Task: Set the Shipping contact to 'equals' while creating a New Invoice.
Action: Mouse moved to (167, 21)
Screenshot: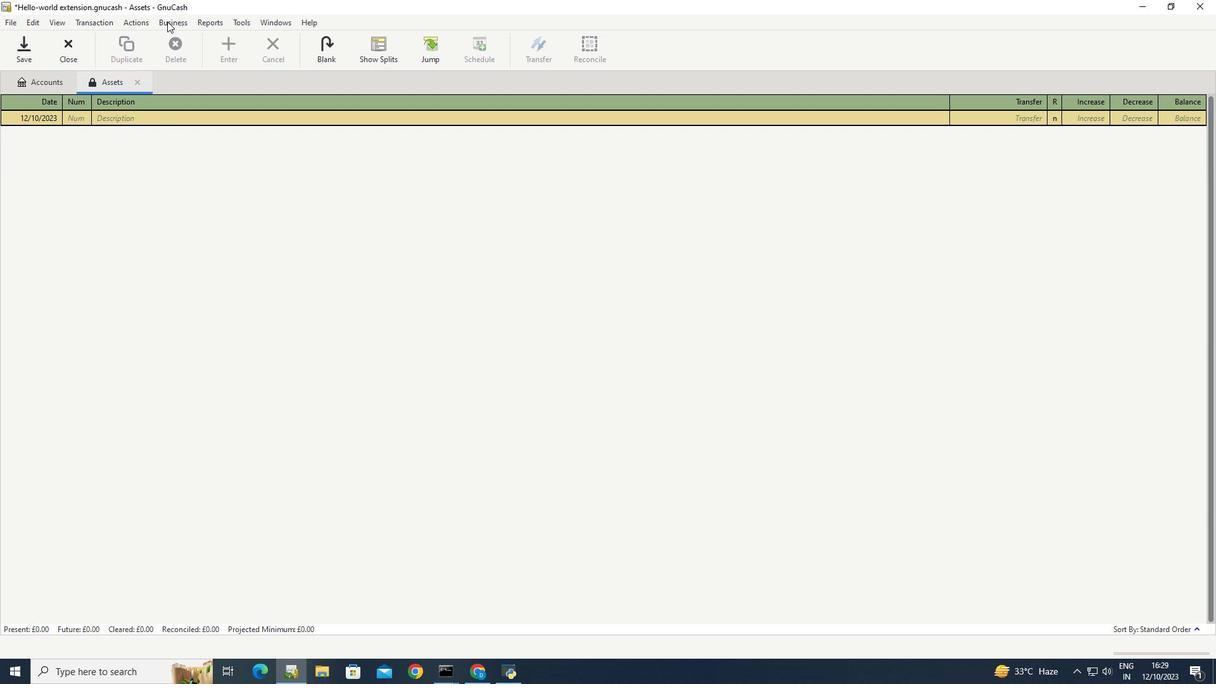 
Action: Mouse pressed left at (167, 21)
Screenshot: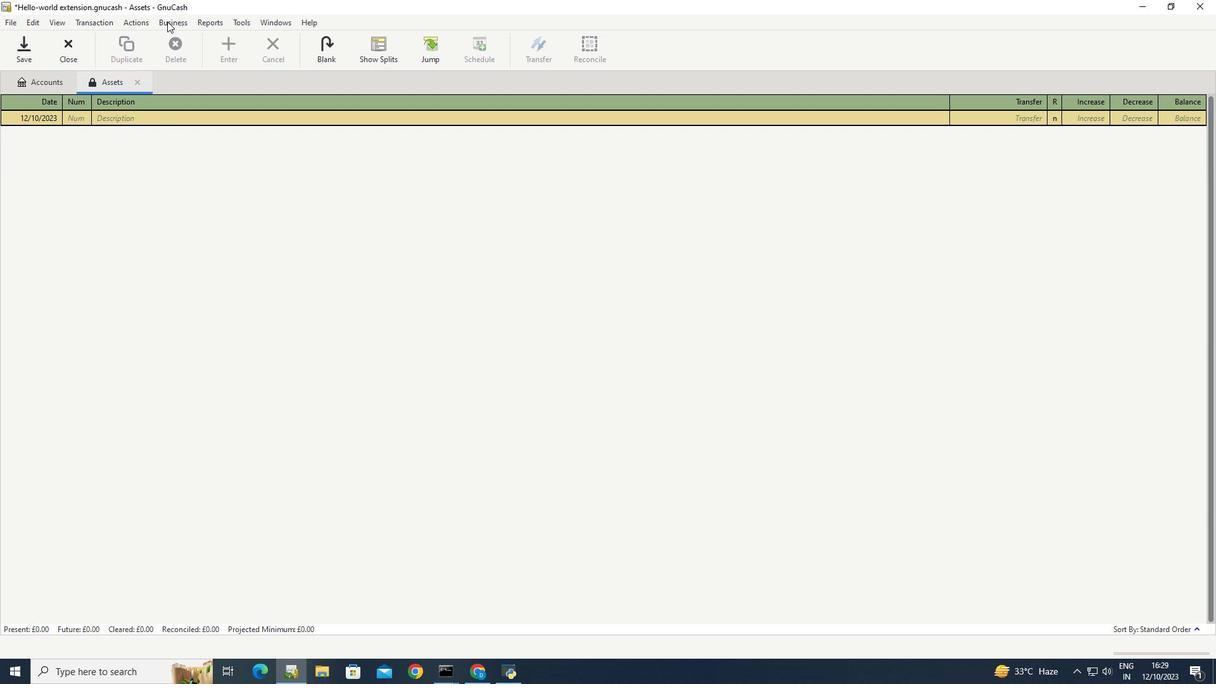 
Action: Mouse moved to (327, 86)
Screenshot: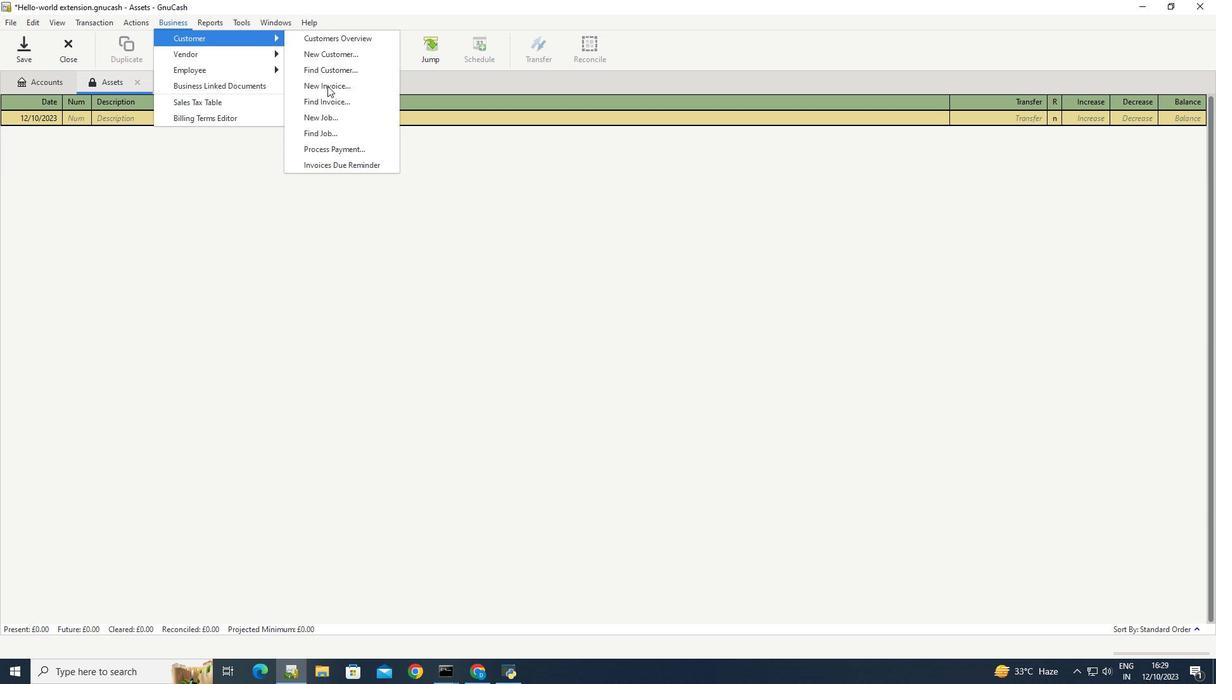 
Action: Mouse pressed left at (327, 86)
Screenshot: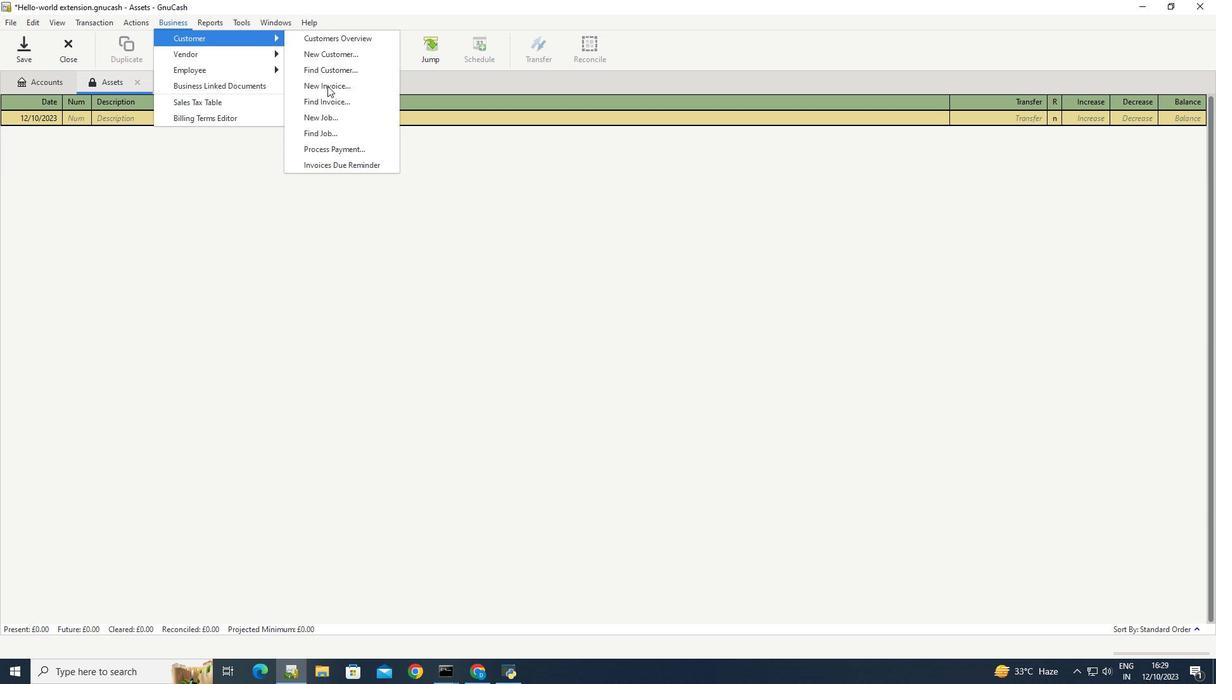 
Action: Mouse moved to (682, 334)
Screenshot: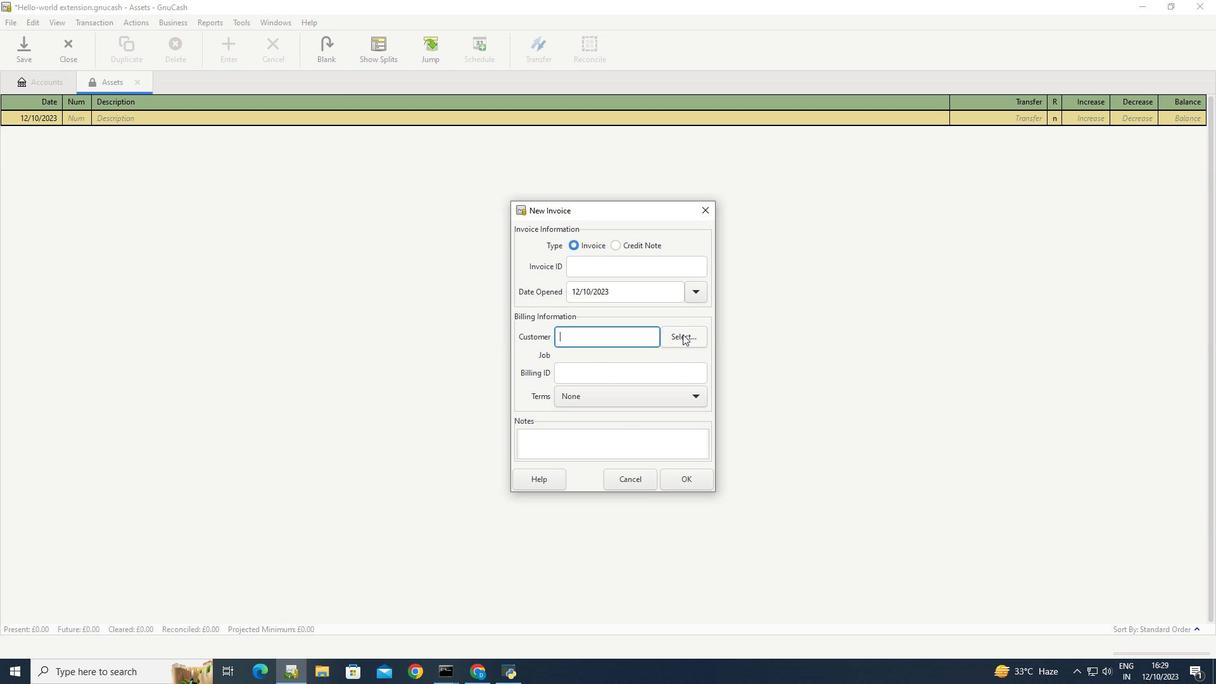 
Action: Mouse pressed left at (682, 334)
Screenshot: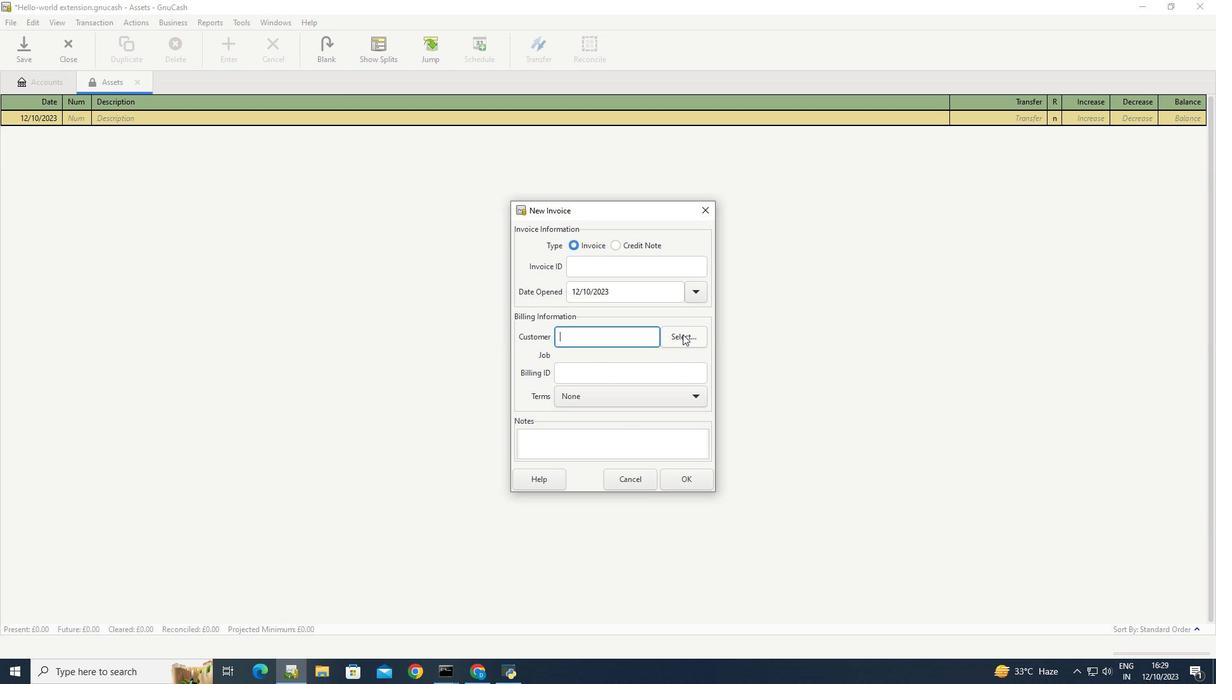 
Action: Mouse moved to (477, 300)
Screenshot: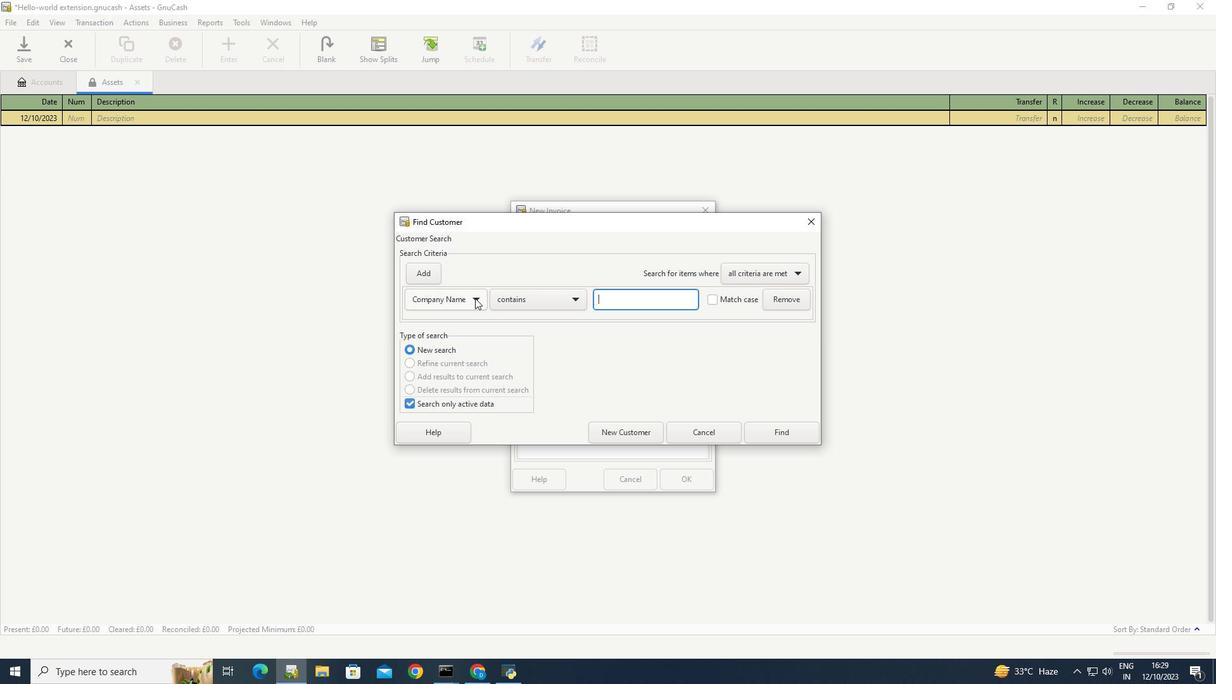 
Action: Mouse pressed left at (477, 300)
Screenshot: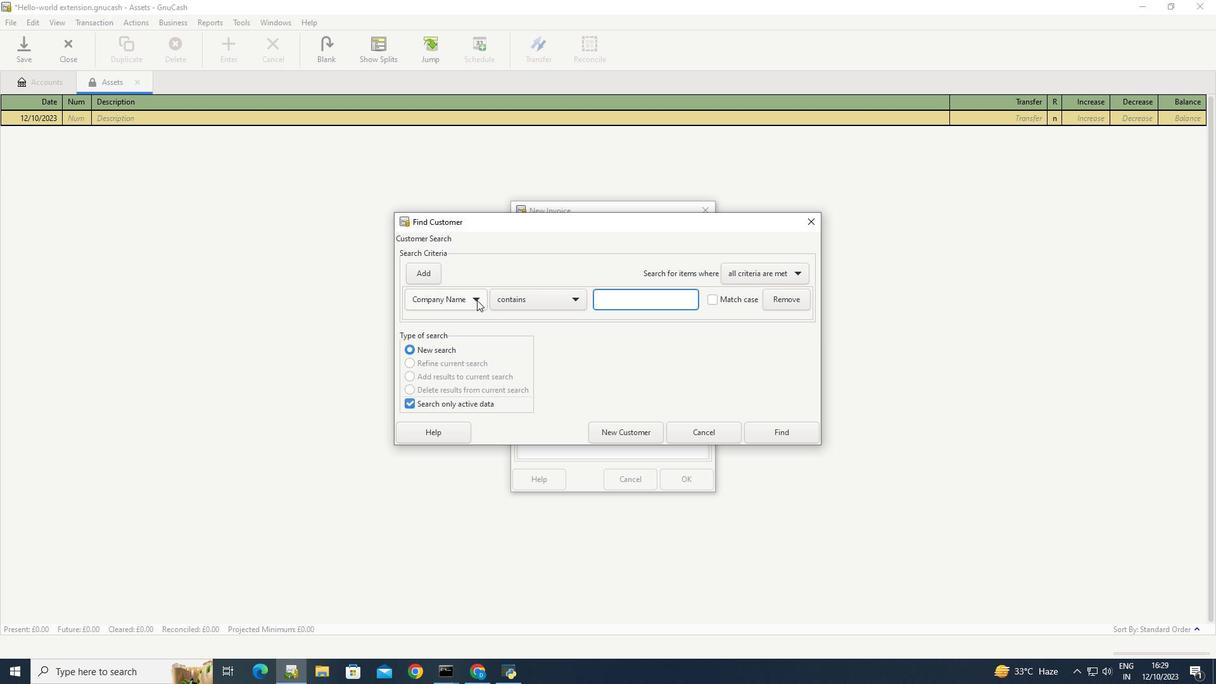
Action: Mouse moved to (456, 359)
Screenshot: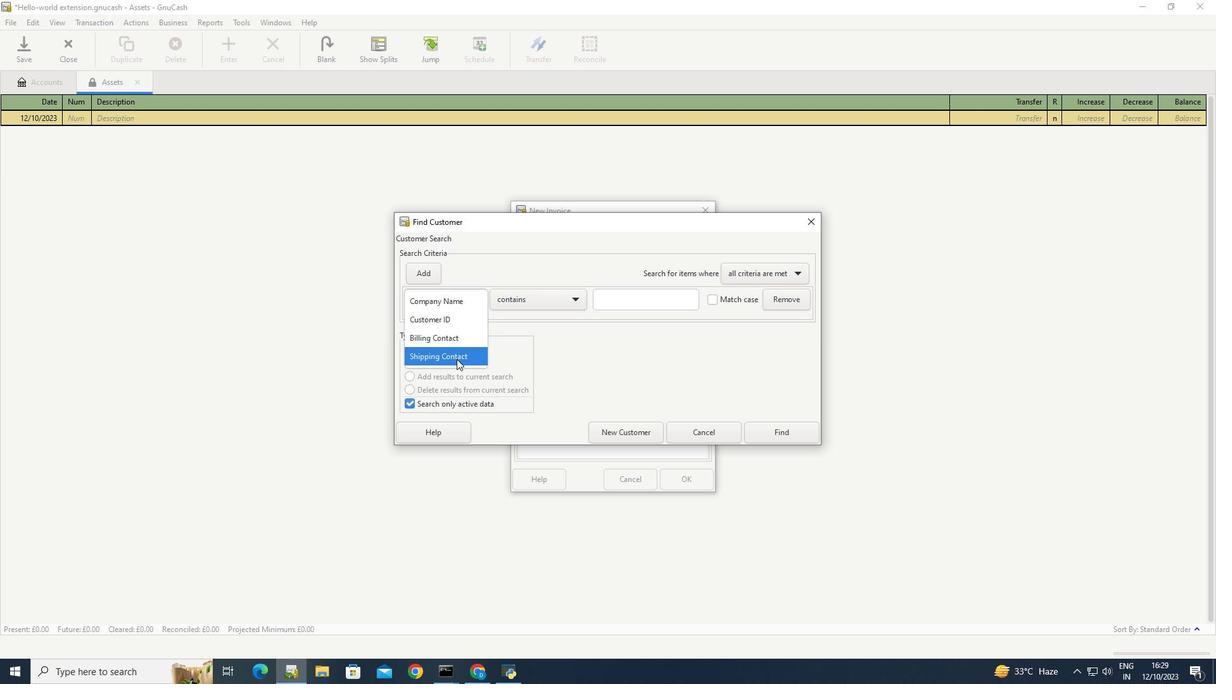 
Action: Mouse pressed left at (456, 359)
Screenshot: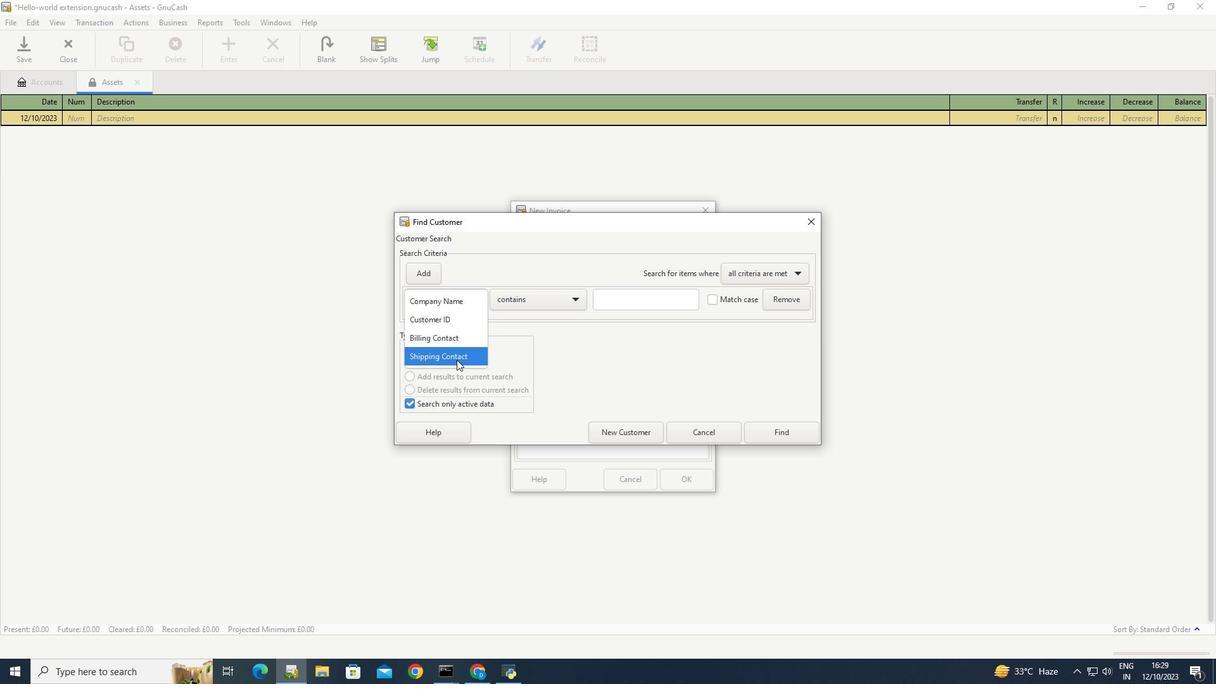 
Action: Mouse moved to (572, 306)
Screenshot: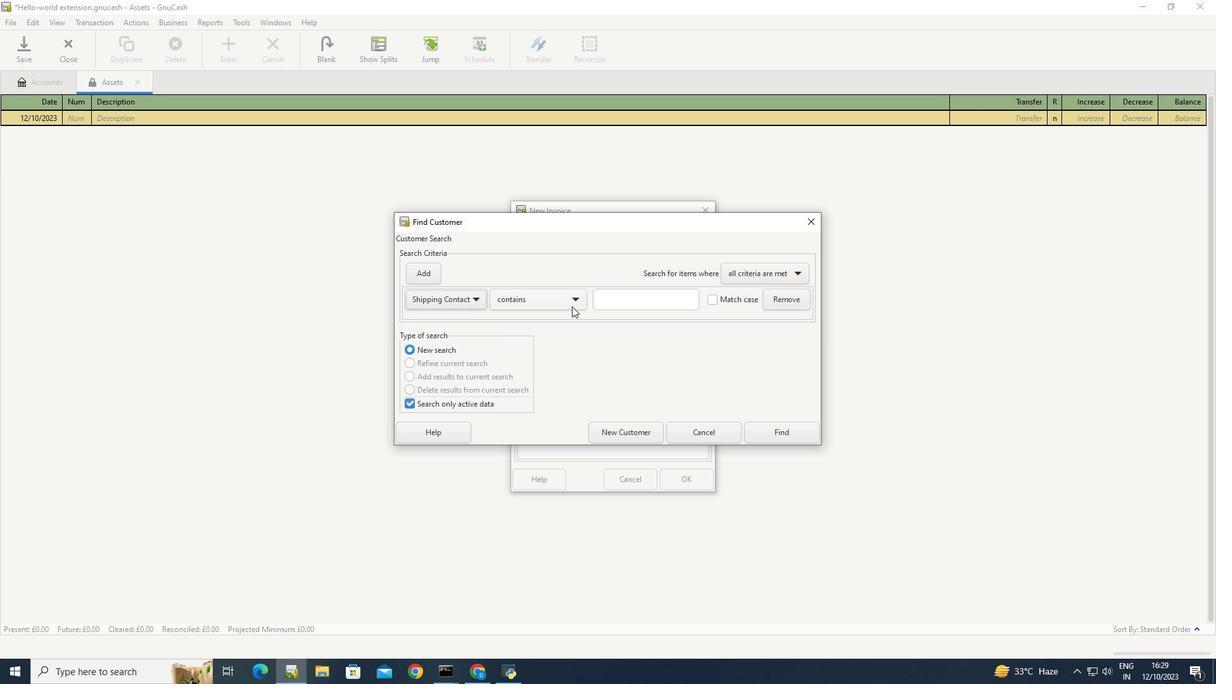 
Action: Mouse pressed left at (572, 306)
Screenshot: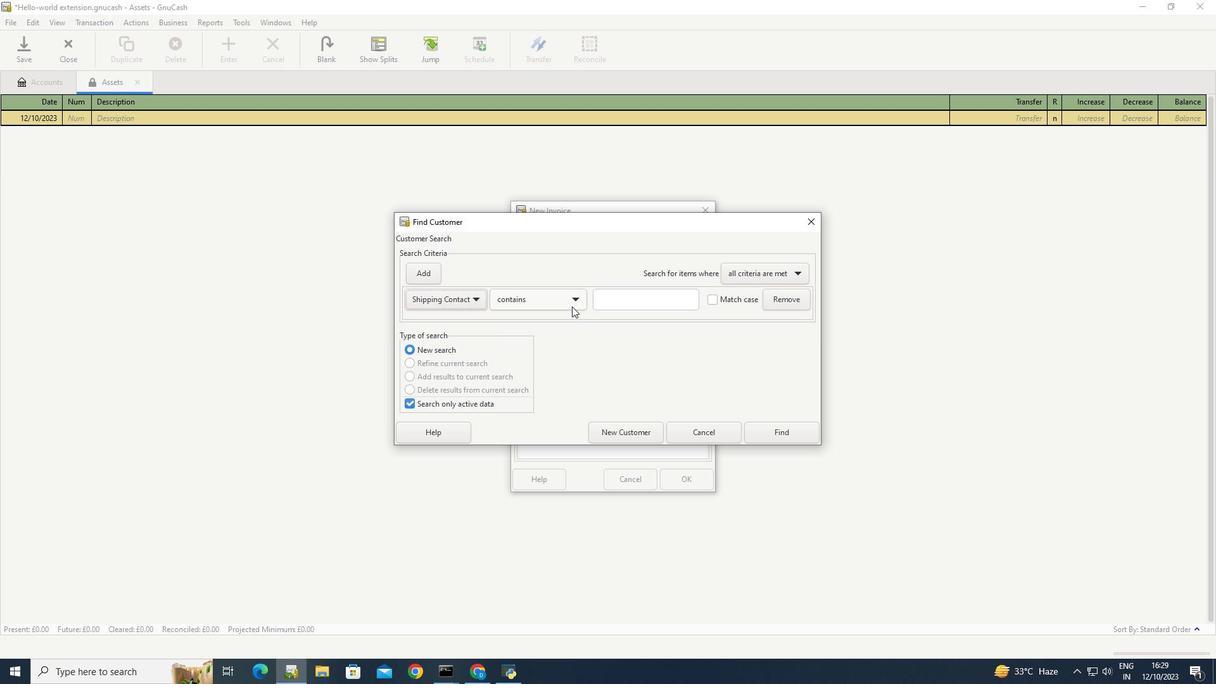 
Action: Mouse moved to (513, 326)
Screenshot: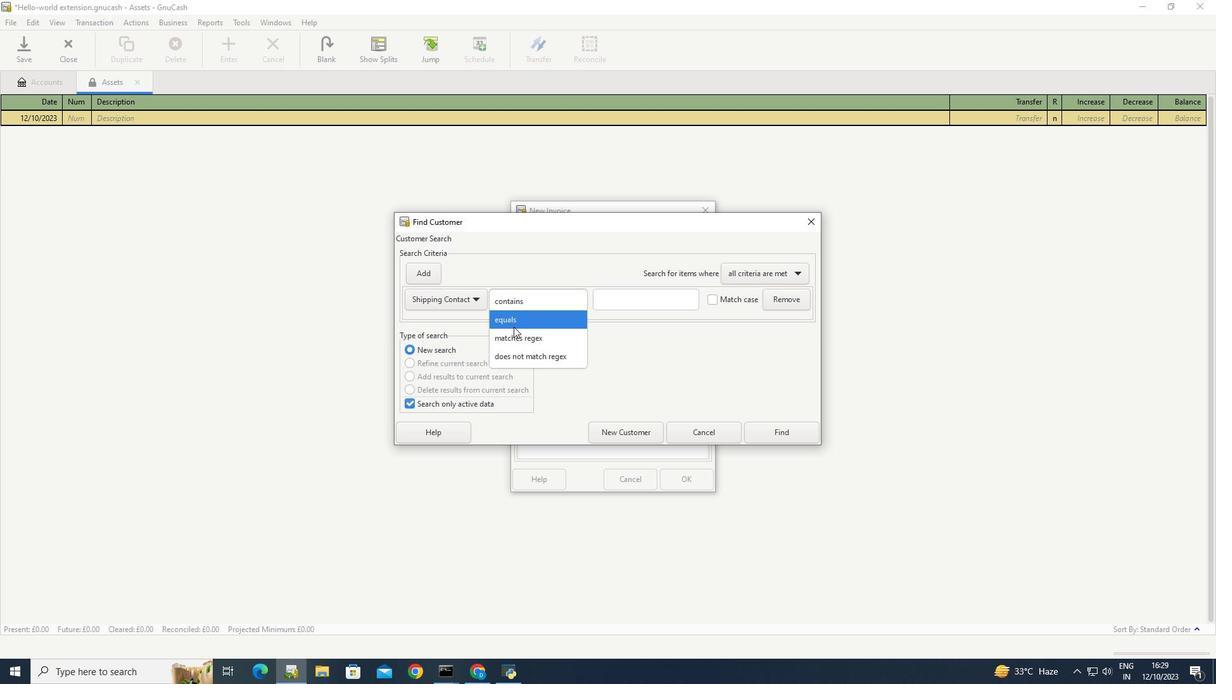 
Action: Mouse pressed left at (513, 326)
Screenshot: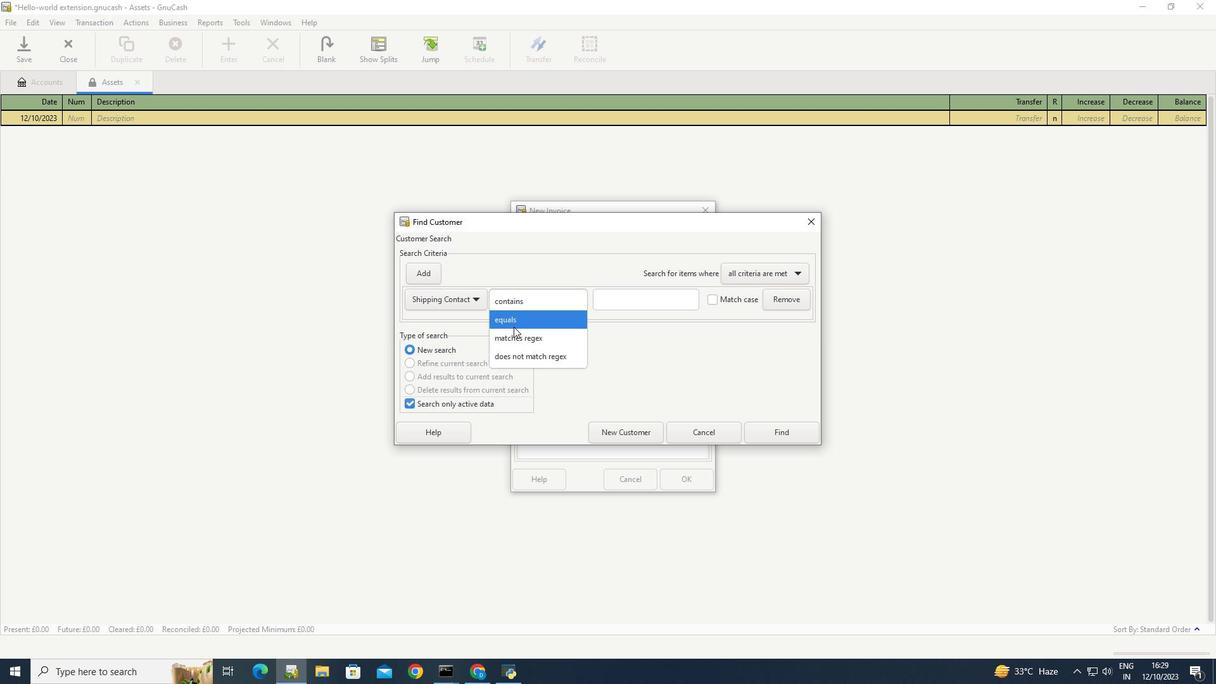 
Action: Mouse moved to (577, 360)
Screenshot: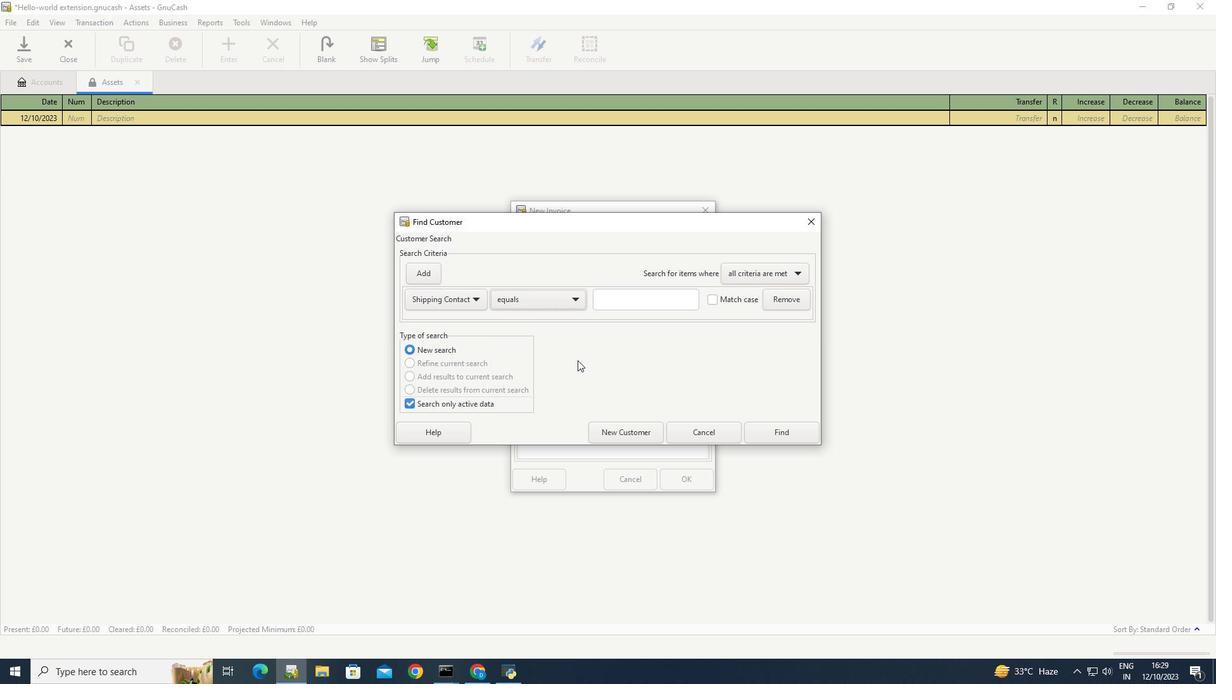 
Action: Mouse pressed left at (577, 360)
Screenshot: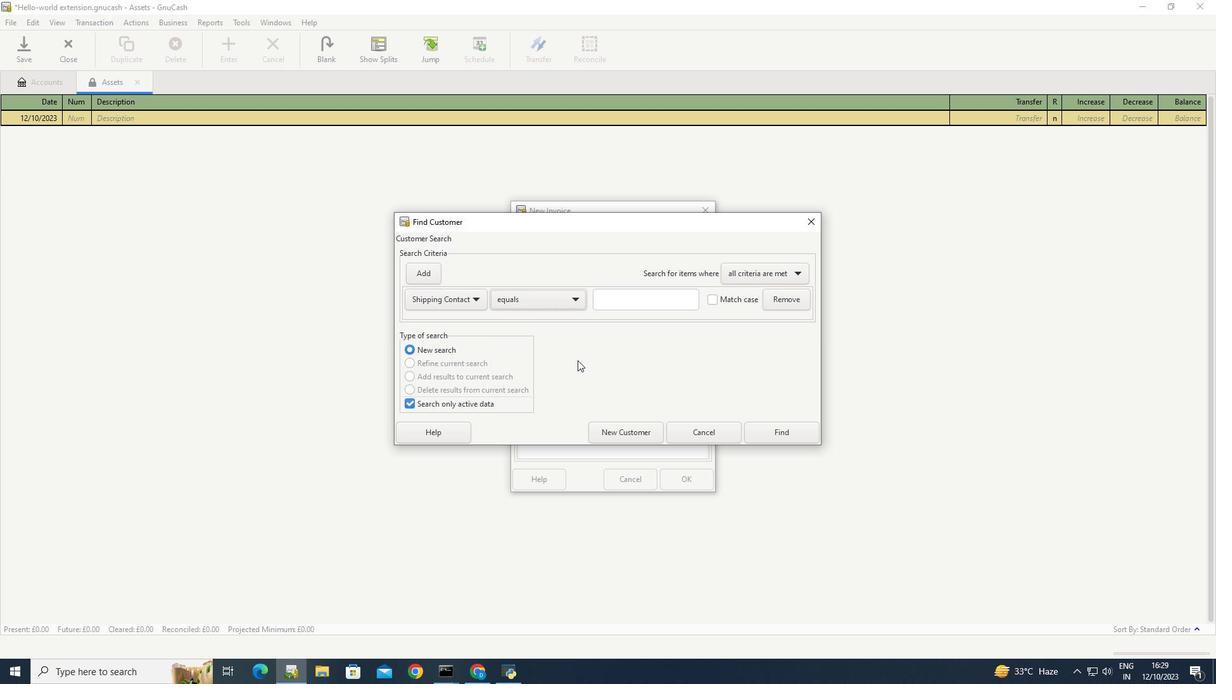 
